 Task: Create New Employee with Employee Name: Matthew Wright, Address Line1: 8962 Glen Ridge Street, Address Line2: Suwanee, Address Line3:  GA 30024, Cell Number: 575212-5169_x000D_

Action: Mouse moved to (198, 39)
Screenshot: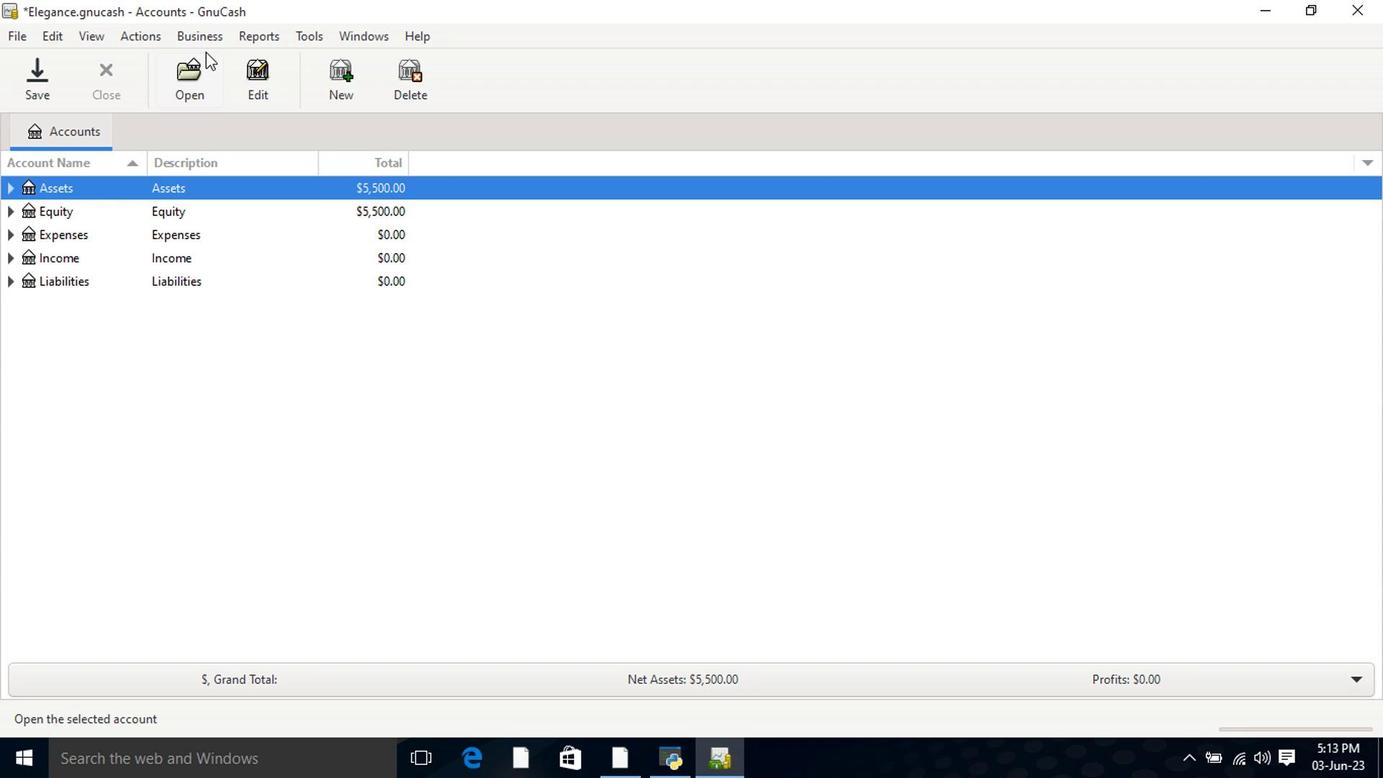 
Action: Mouse pressed left at (198, 39)
Screenshot: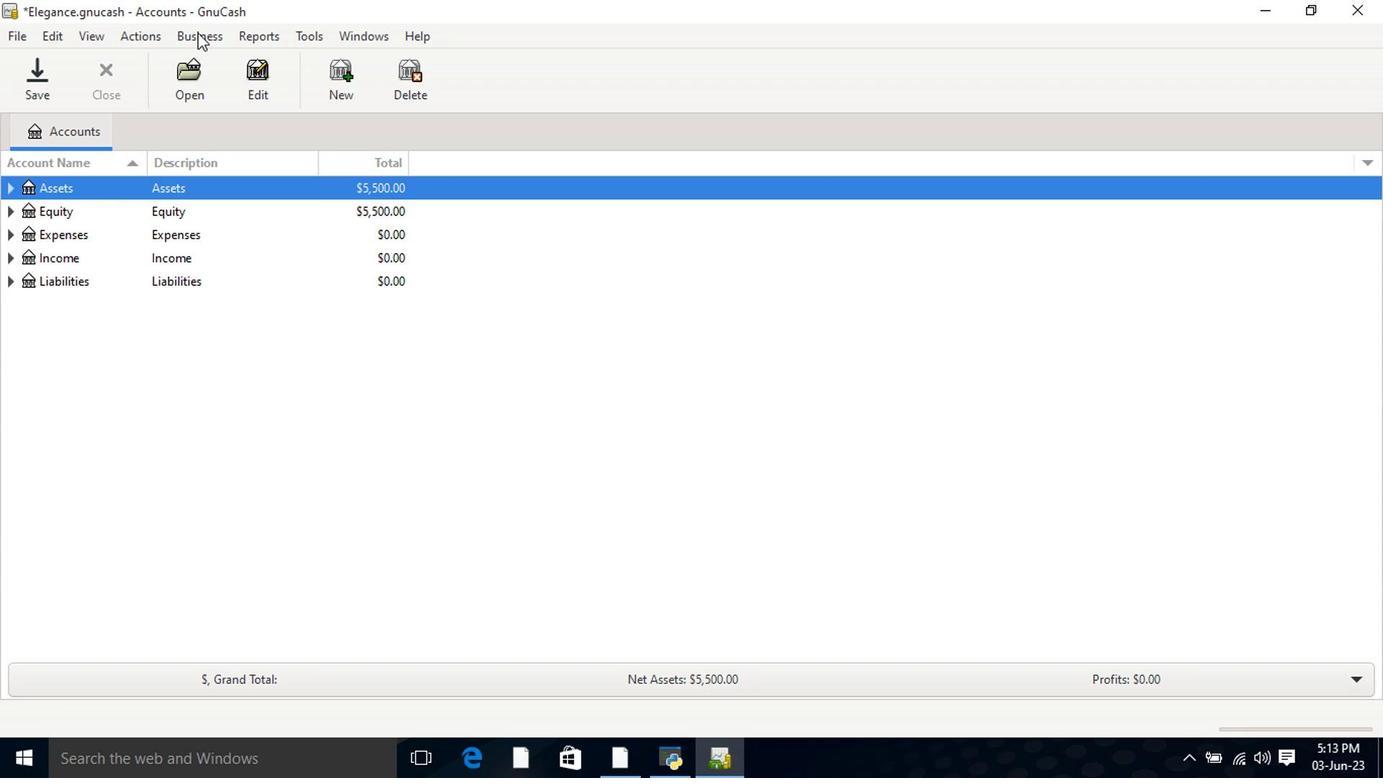 
Action: Mouse moved to (220, 111)
Screenshot: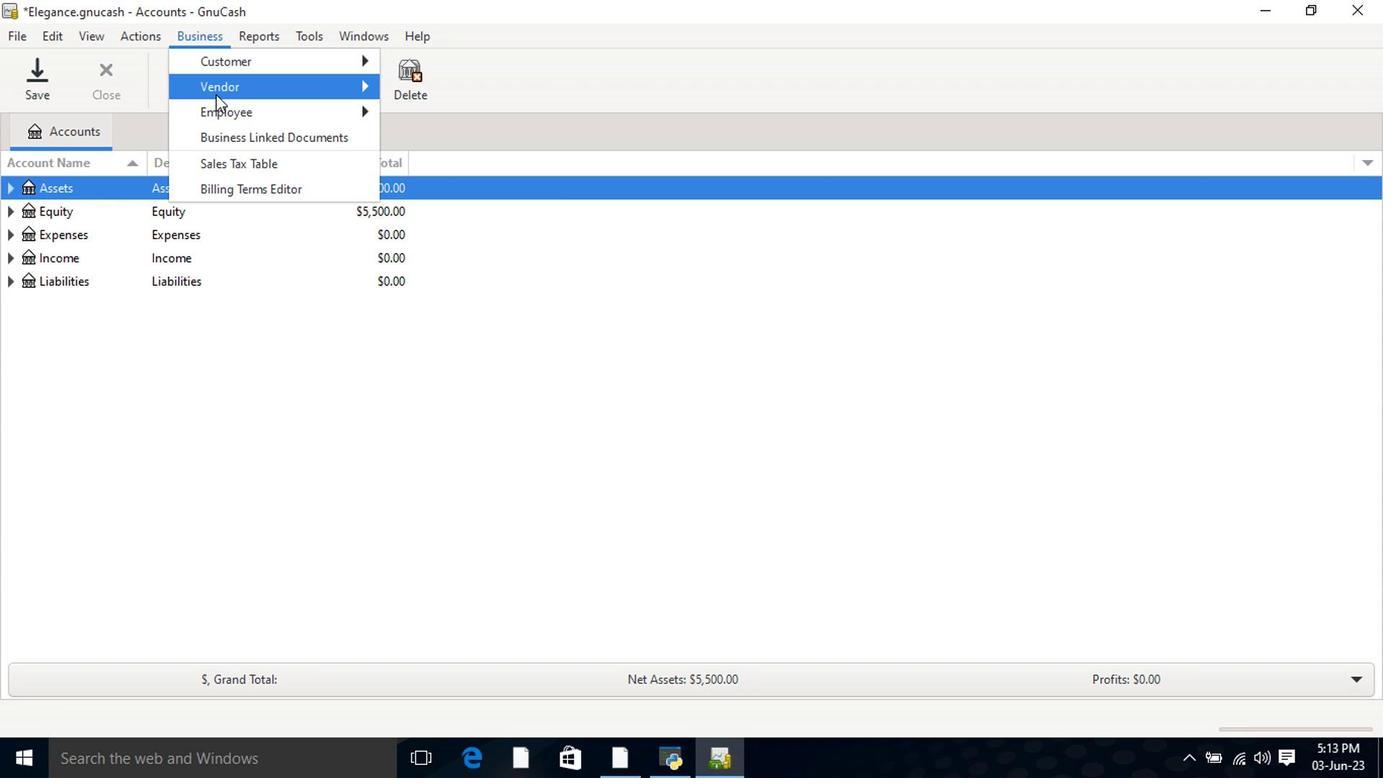 
Action: Mouse pressed left at (220, 111)
Screenshot: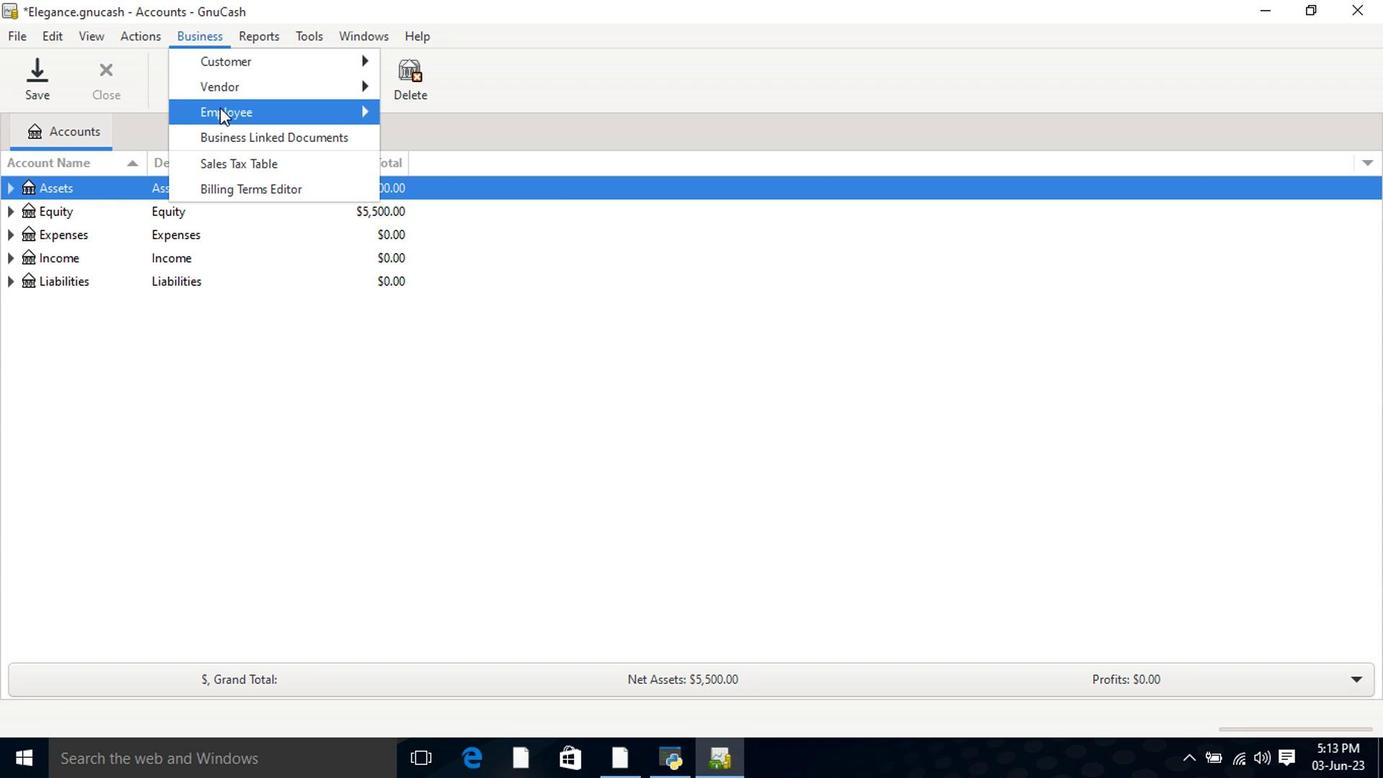 
Action: Mouse moved to (431, 147)
Screenshot: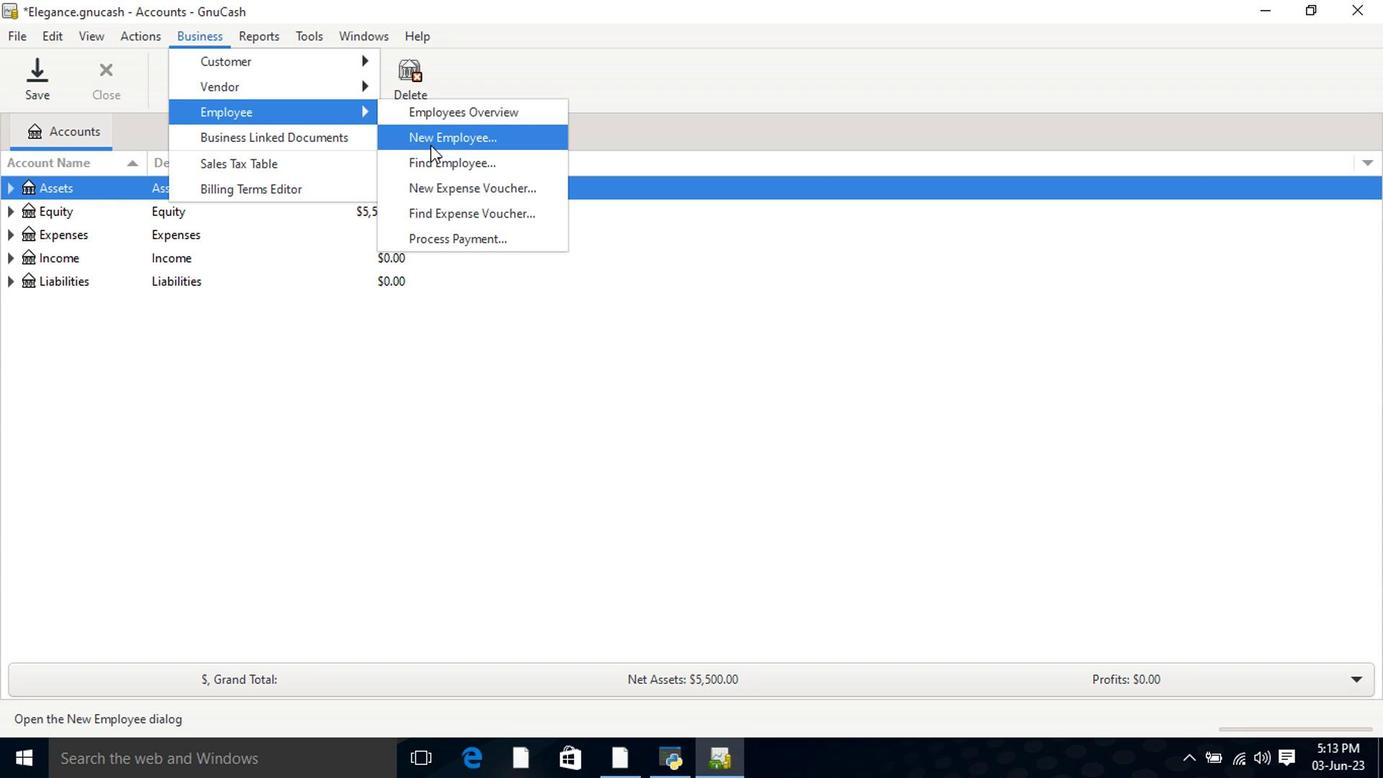 
Action: Mouse pressed left at (431, 147)
Screenshot: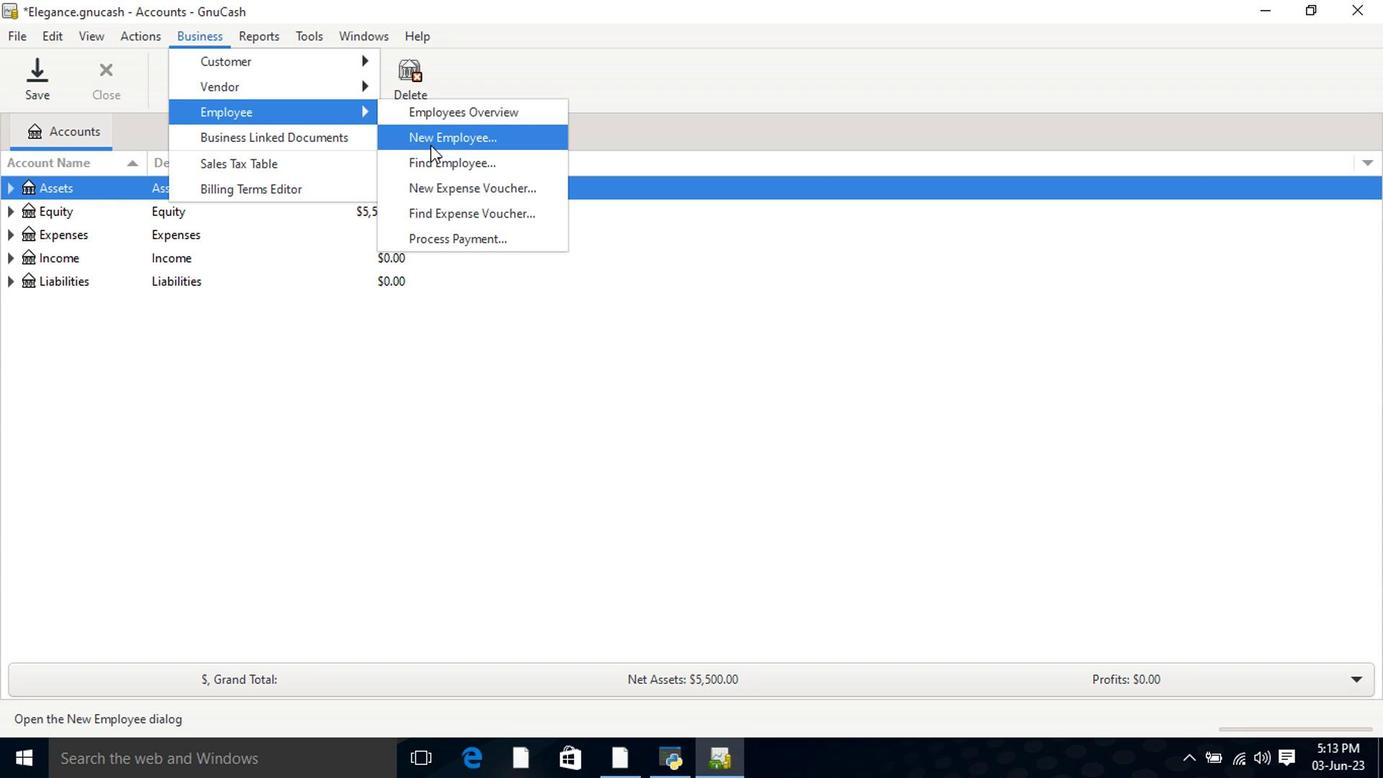 
Action: Mouse moved to (696, 313)
Screenshot: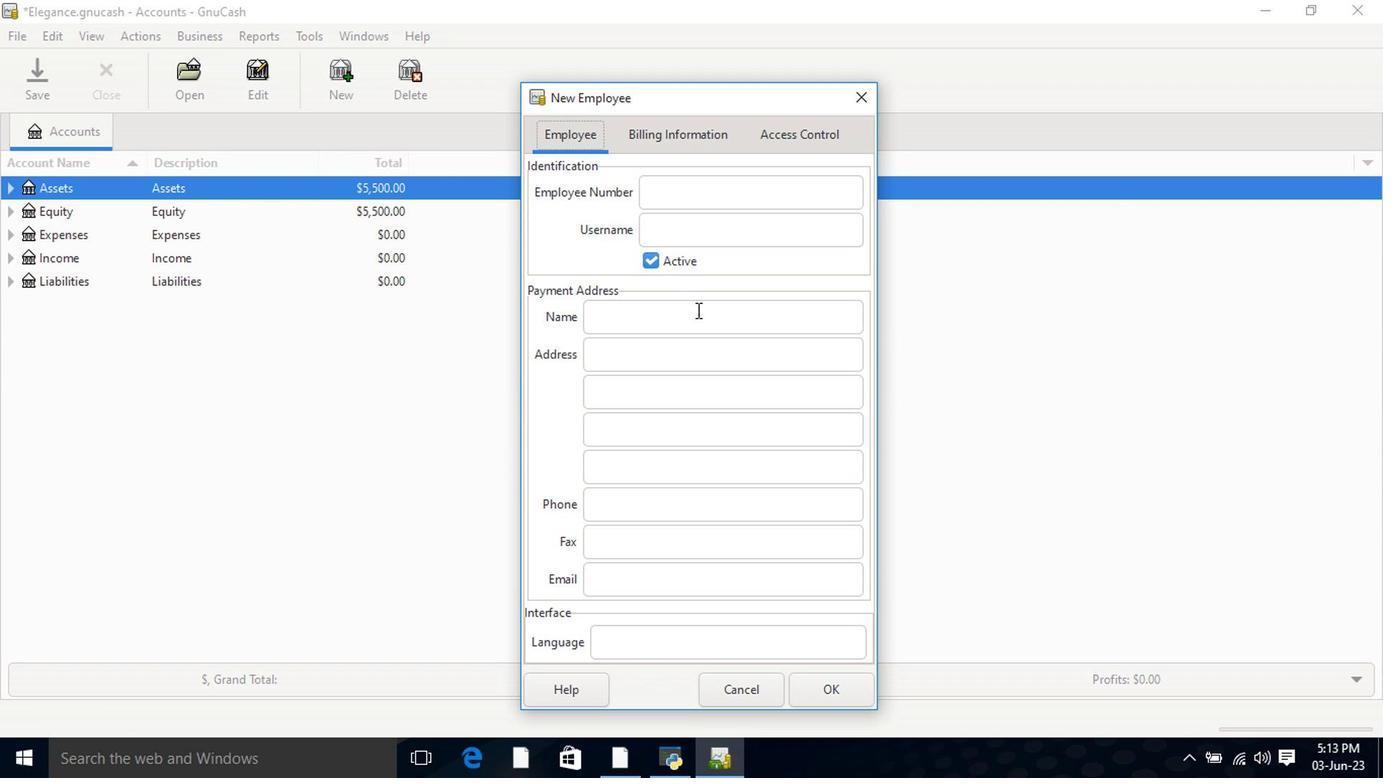 
Action: Mouse pressed left at (696, 313)
Screenshot: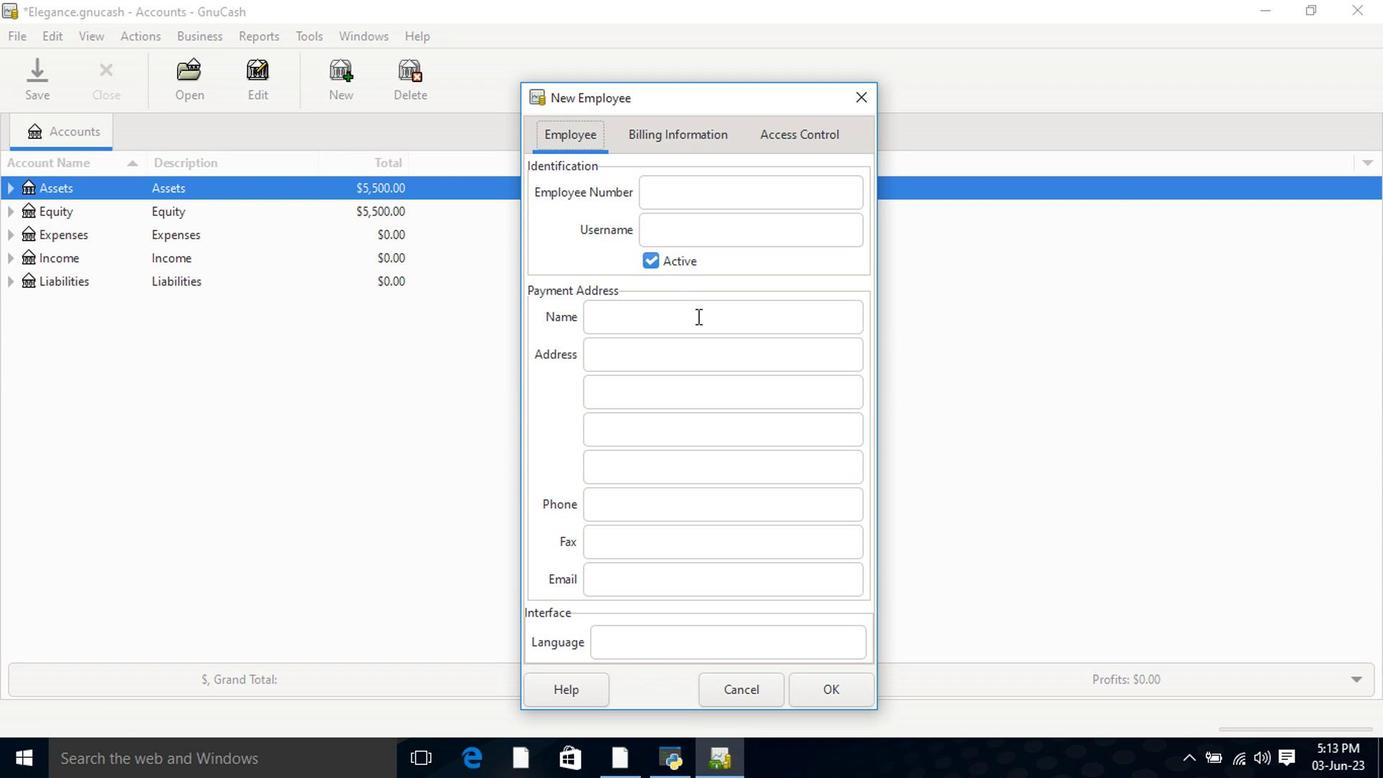 
Action: Key pressed <Key.shift>Matthew<Key.space><Key.shift>Wi<Key.backspace>right<Key.tab><Key.tab><Key.shift><Key.tab>8962<Key.space><Key.shift>Glen<Key.space><Key.shift>Ridge<Key.space><Key.shift>Street<Key.tab><Key.shift>Suwanee<Key.tab><Key.shift><Key.shift><Key.shift>G<Key.shift>A<Key.space>30024<Key.tab><Key.tab>575212-5169<Key.tab><Key.tab>
Screenshot: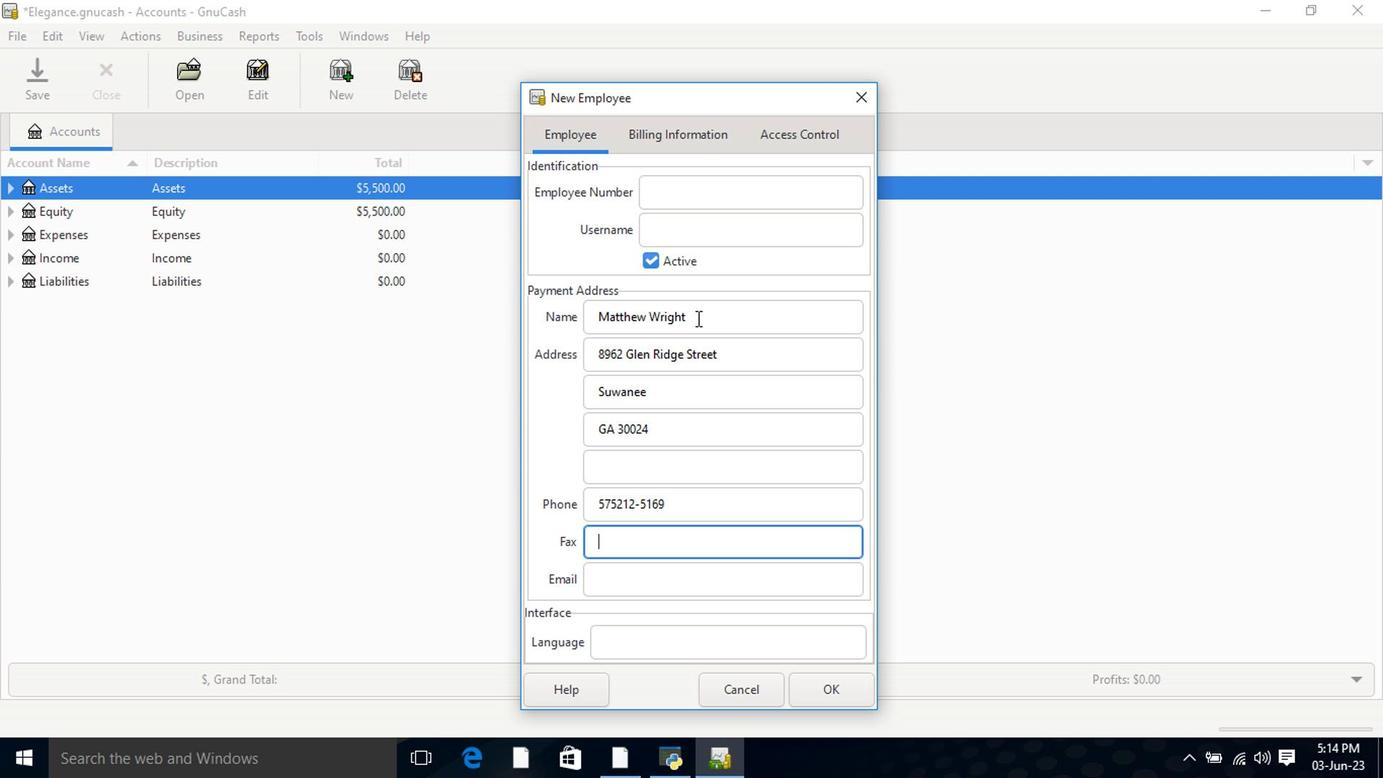 
Action: Mouse moved to (693, 134)
Screenshot: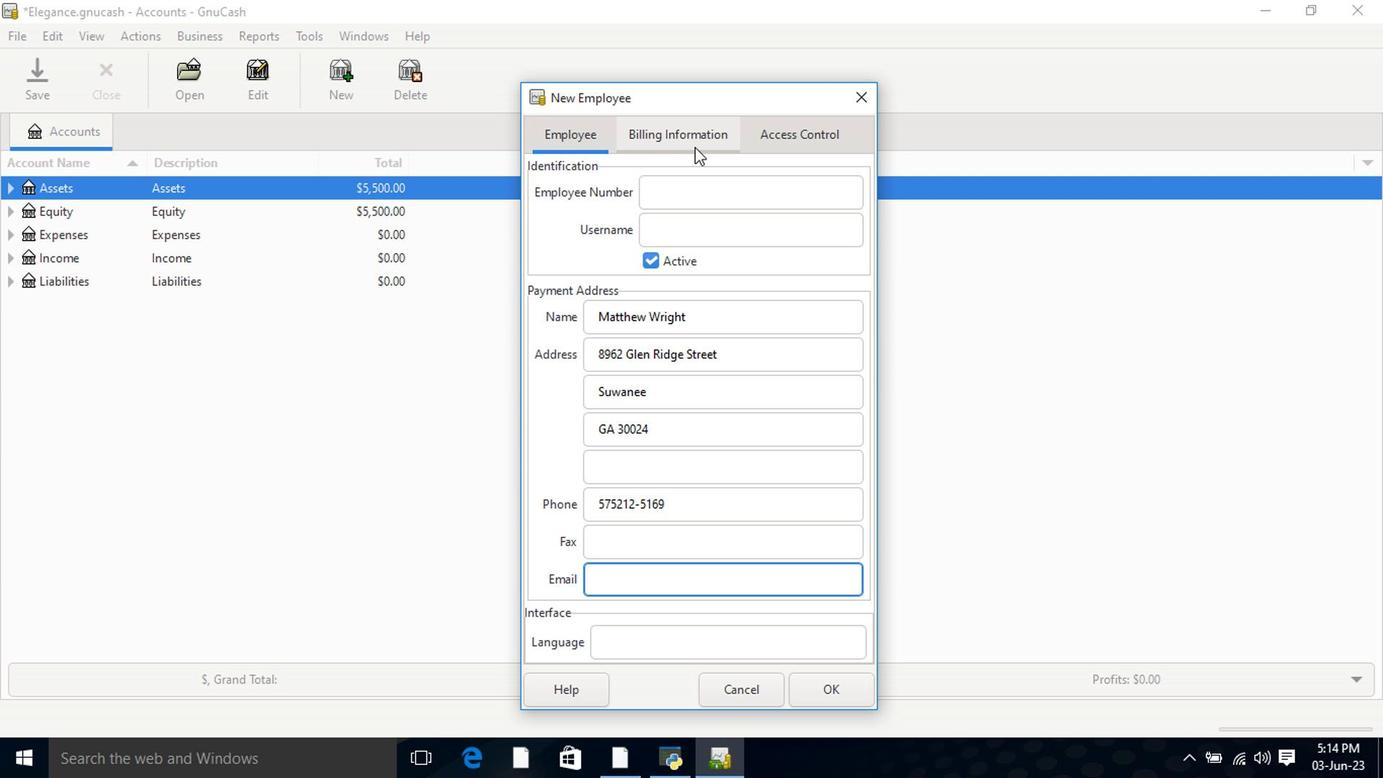 
Action: Mouse pressed left at (693, 134)
Screenshot: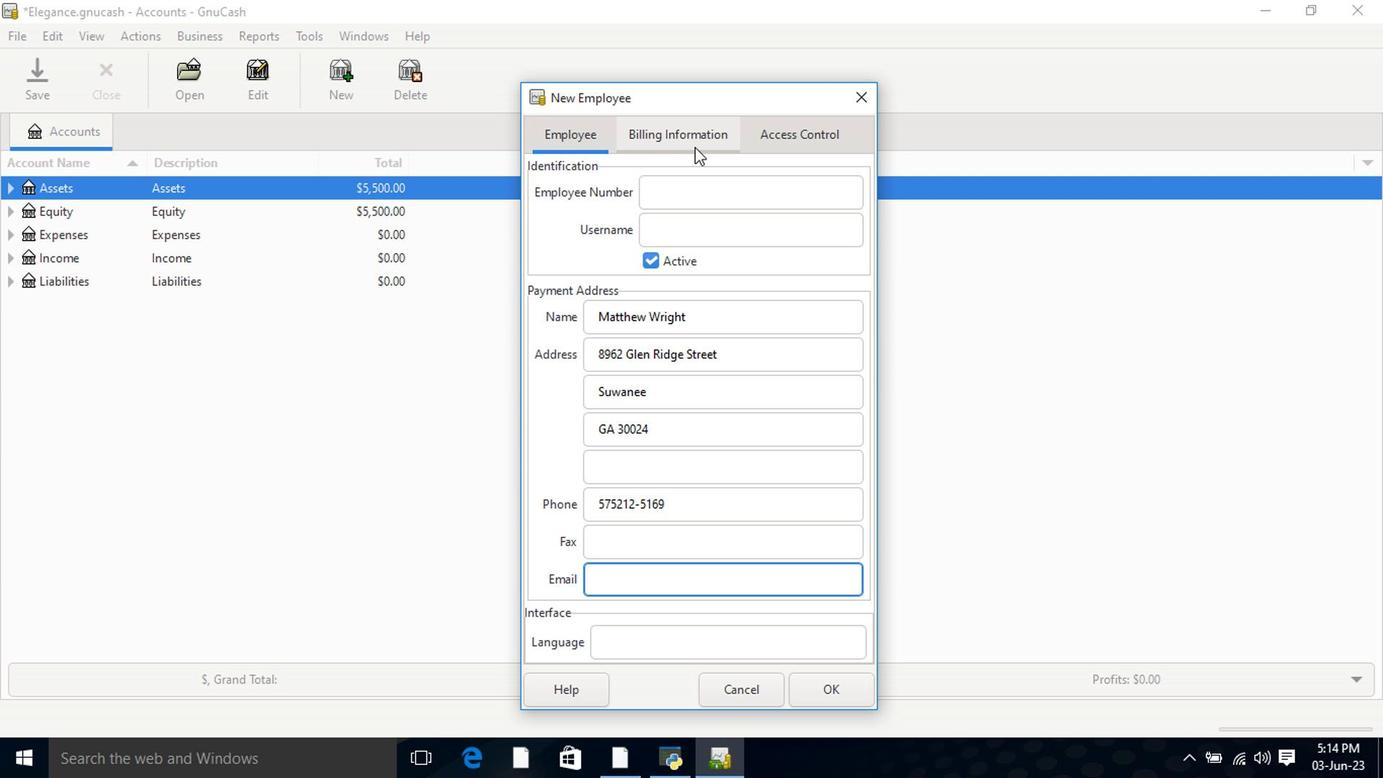 
Action: Mouse moved to (786, 141)
Screenshot: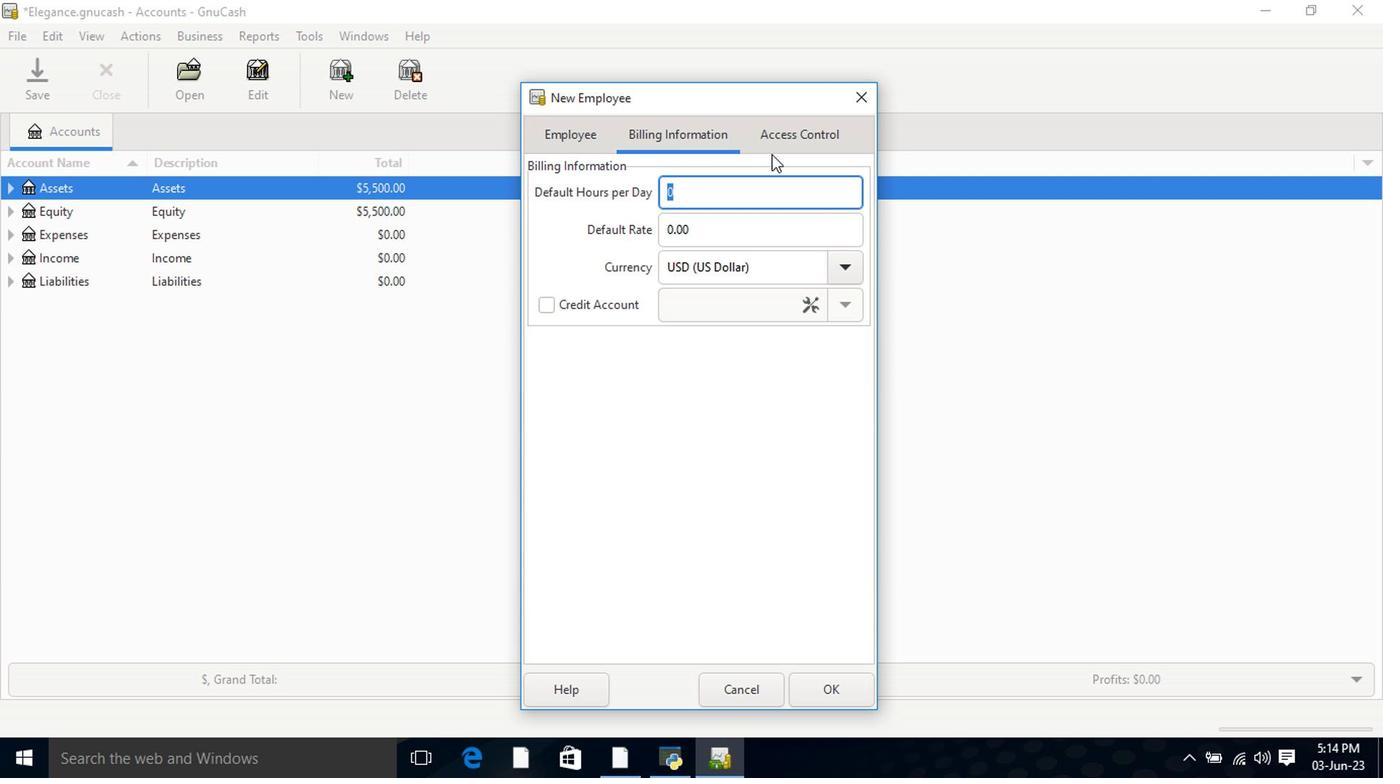 
Action: Mouse pressed left at (786, 141)
Screenshot: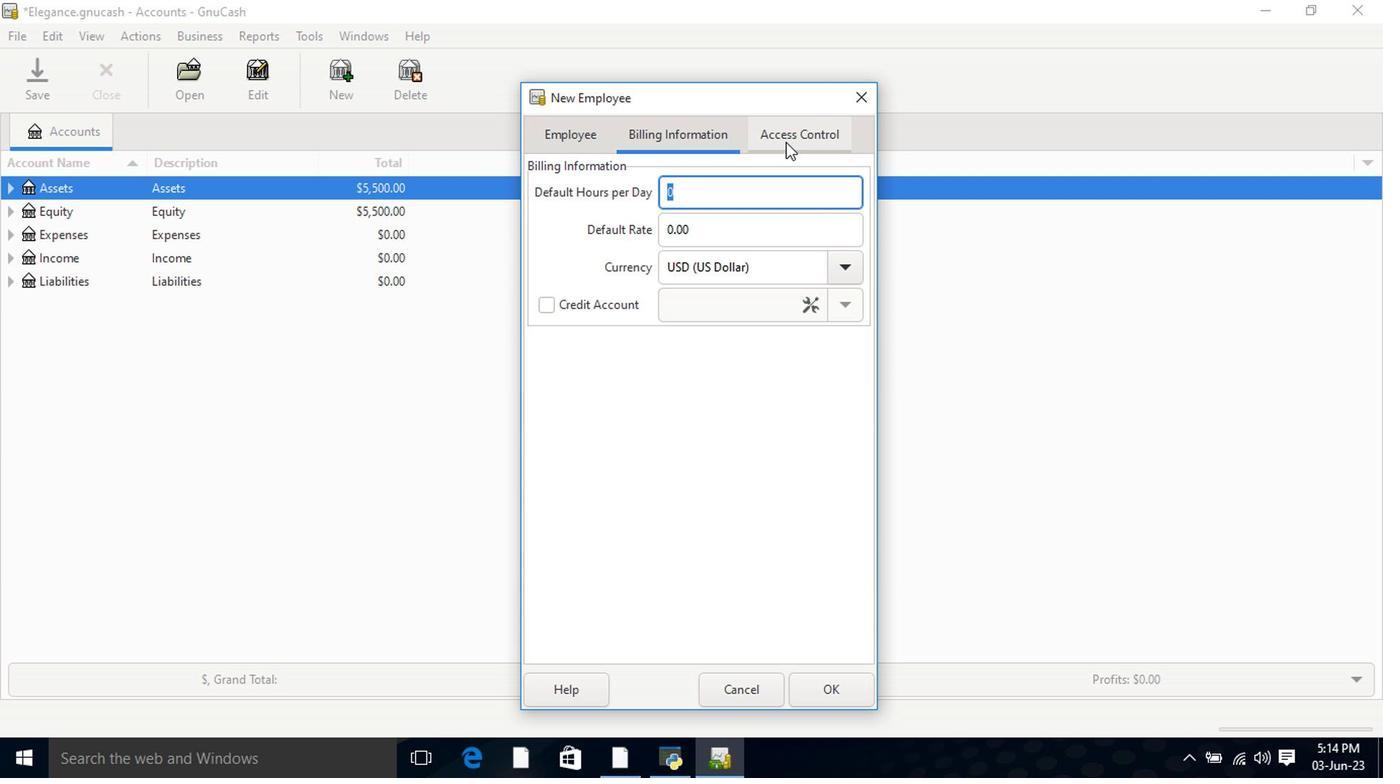 
Action: Mouse moved to (825, 671)
Screenshot: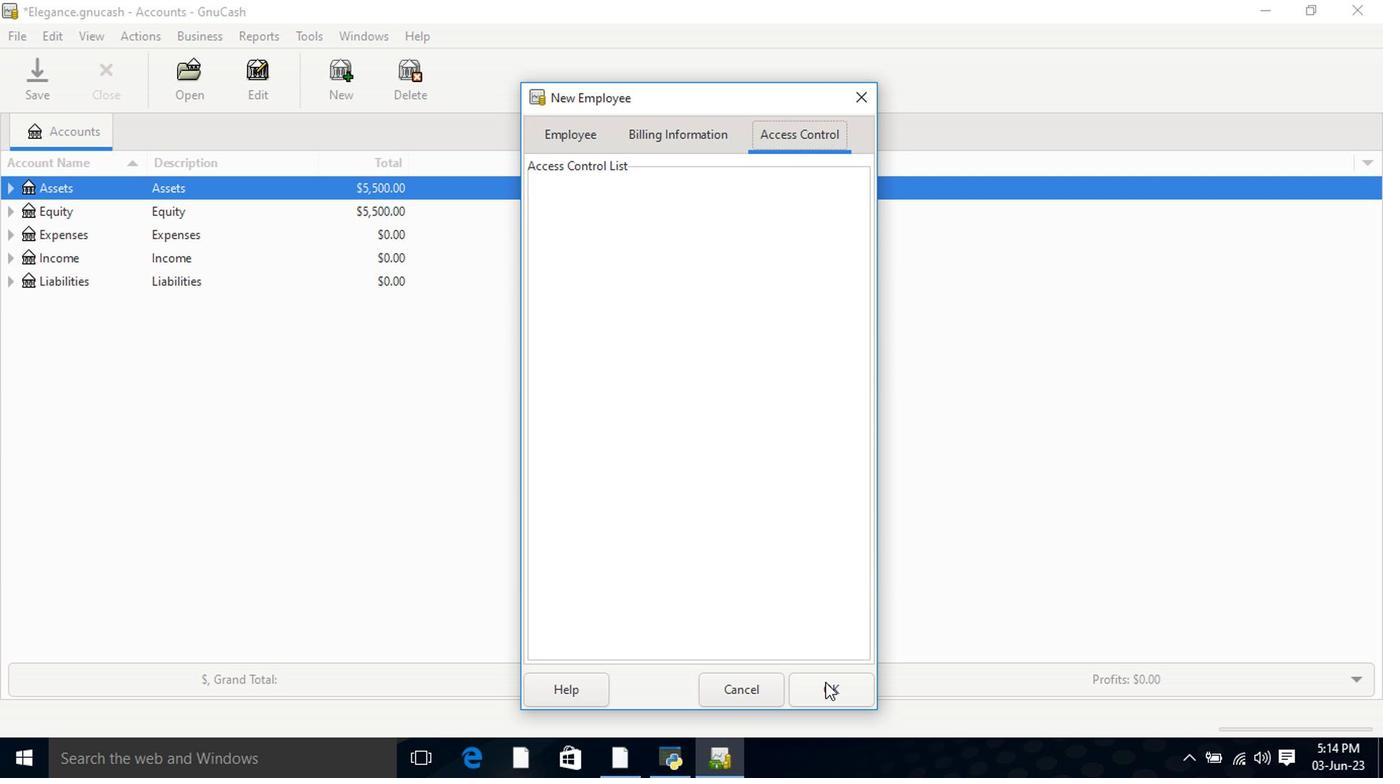 
Action: Mouse pressed left at (825, 671)
Screenshot: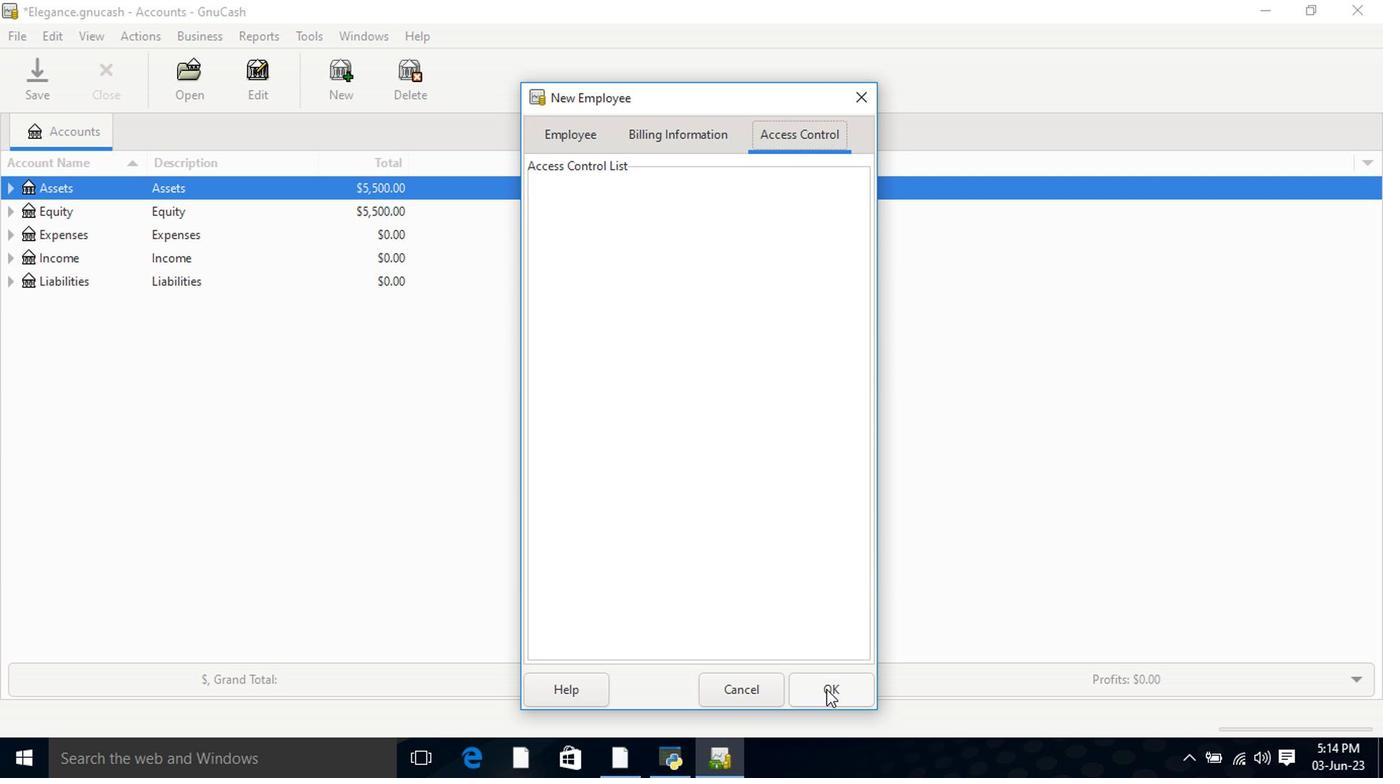
Action: Mouse moved to (801, 589)
Screenshot: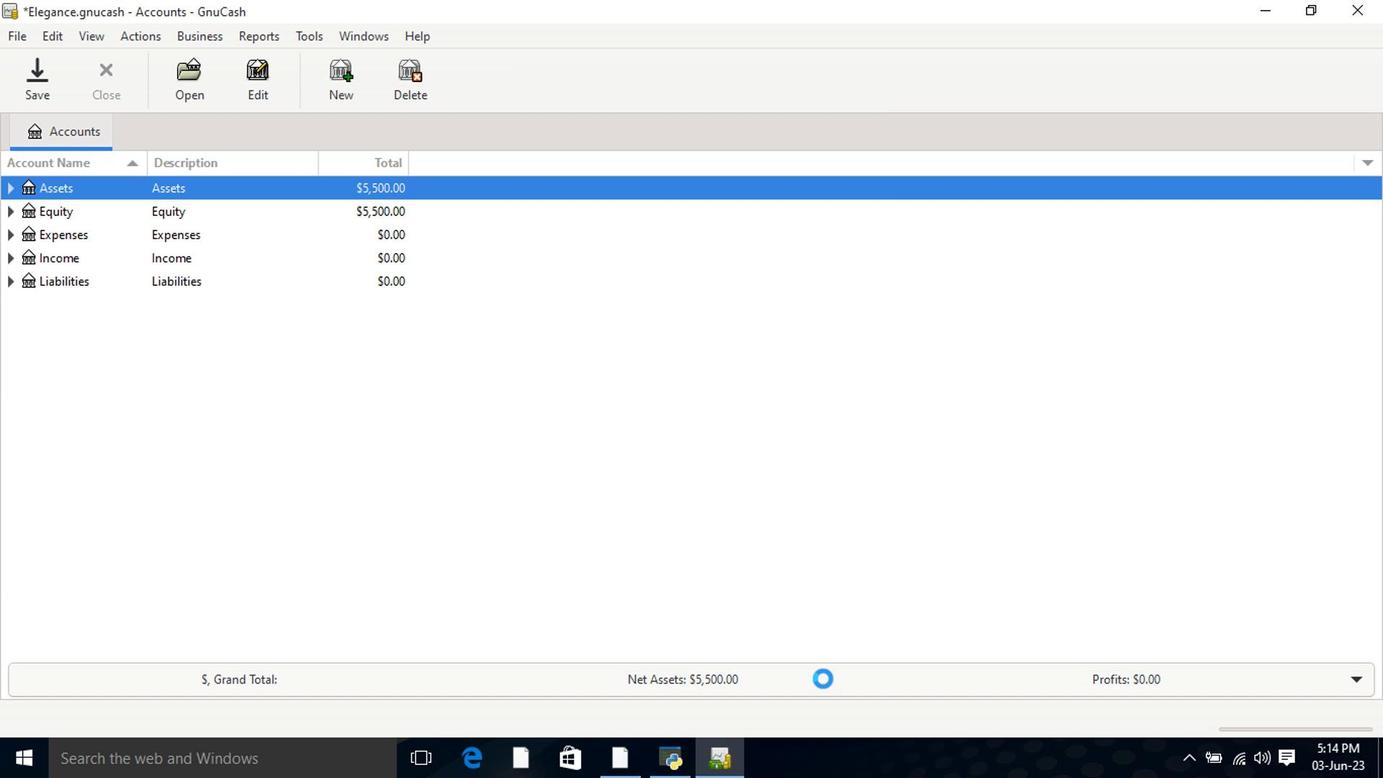 
